 Task: Select italic from the formatting style.
Action: Mouse moved to (151, 103)
Screenshot: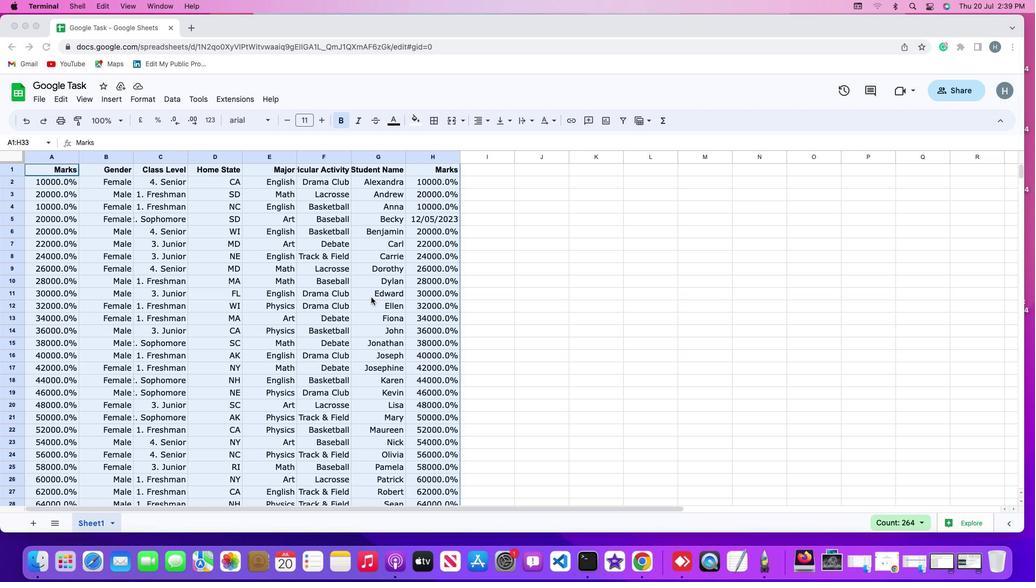
Action: Mouse pressed left at (151, 103)
Screenshot: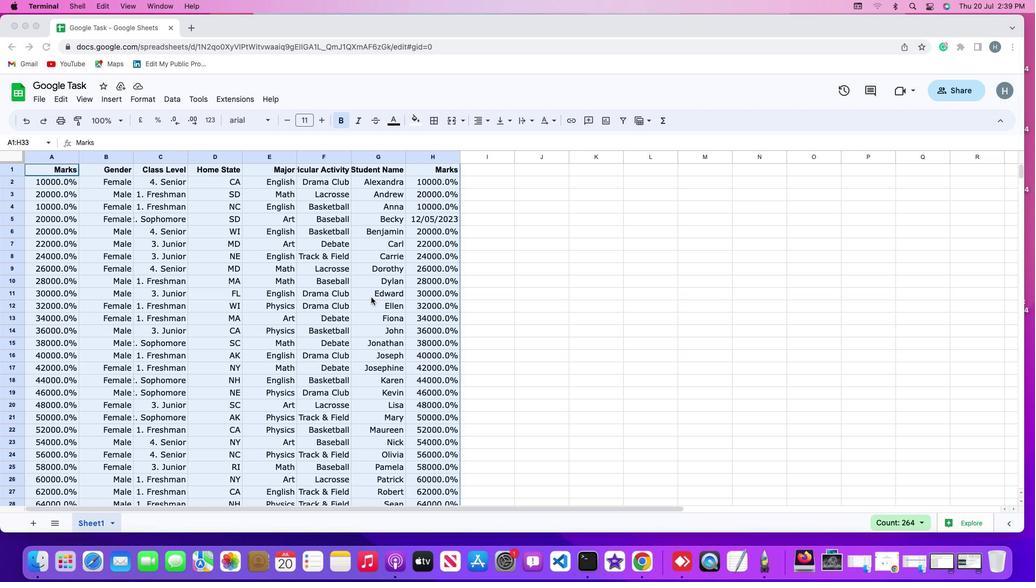 
Action: Mouse moved to (149, 101)
Screenshot: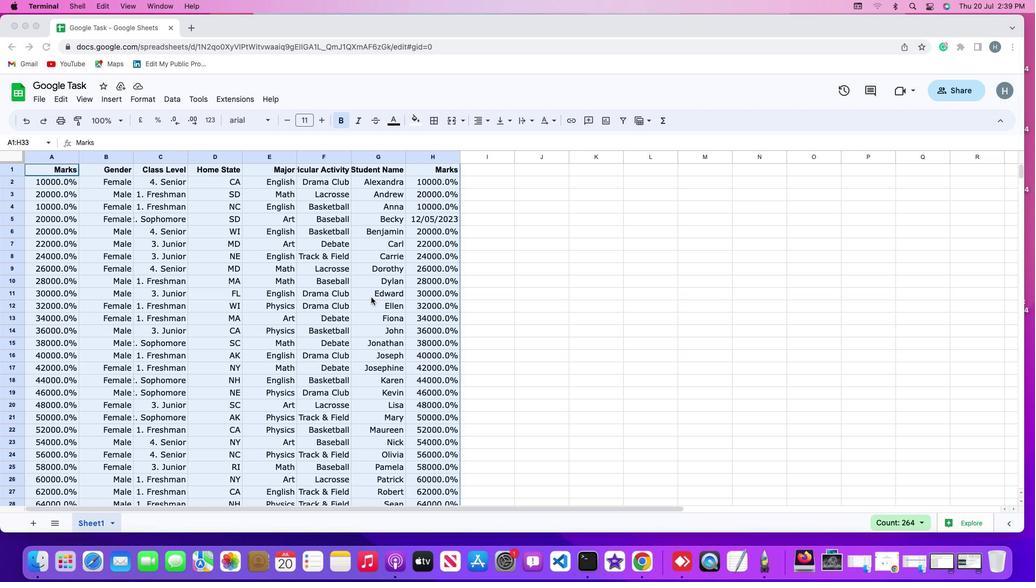 
Action: Mouse pressed left at (149, 101)
Screenshot: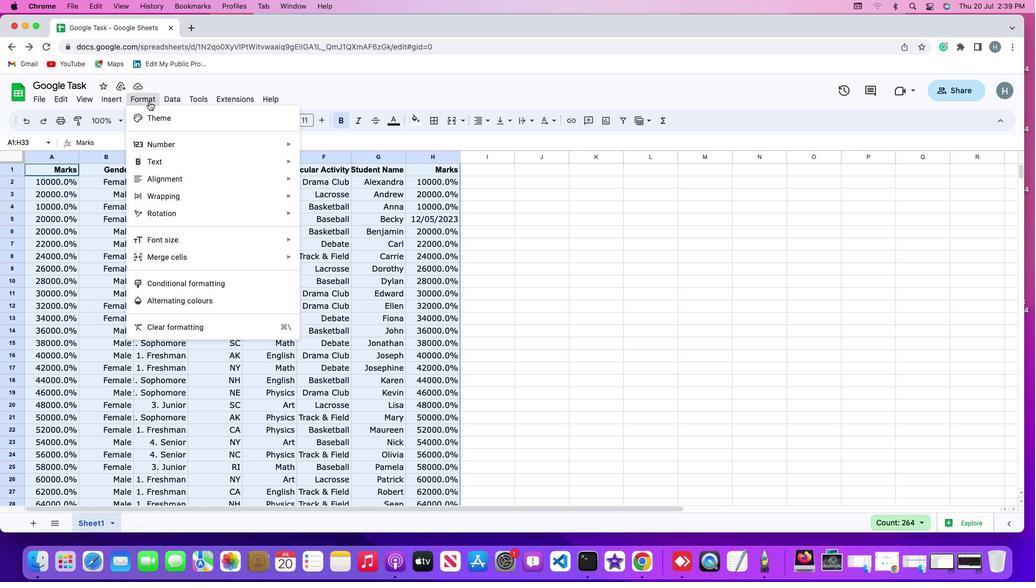 
Action: Mouse moved to (181, 285)
Screenshot: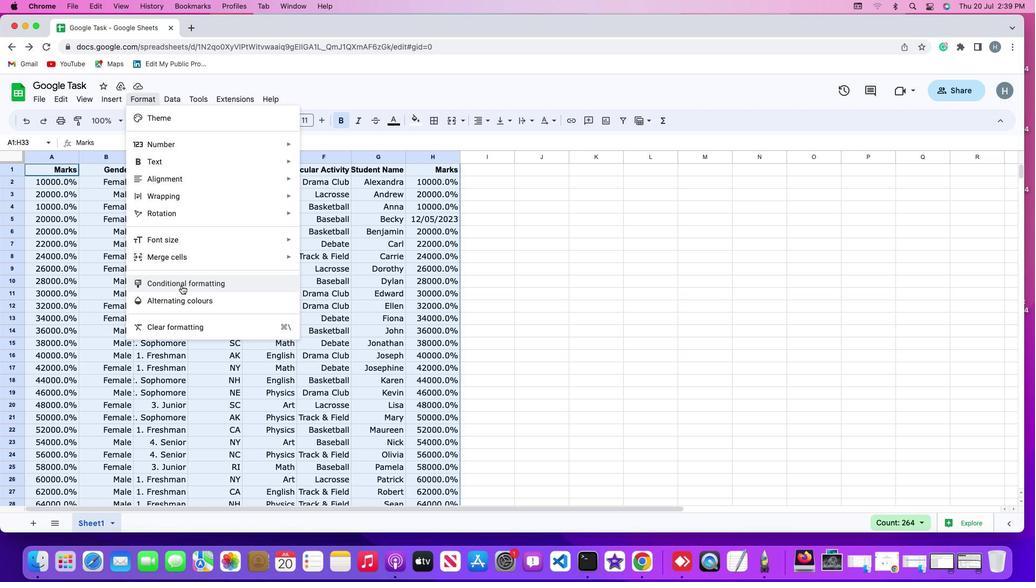 
Action: Mouse pressed left at (181, 285)
Screenshot: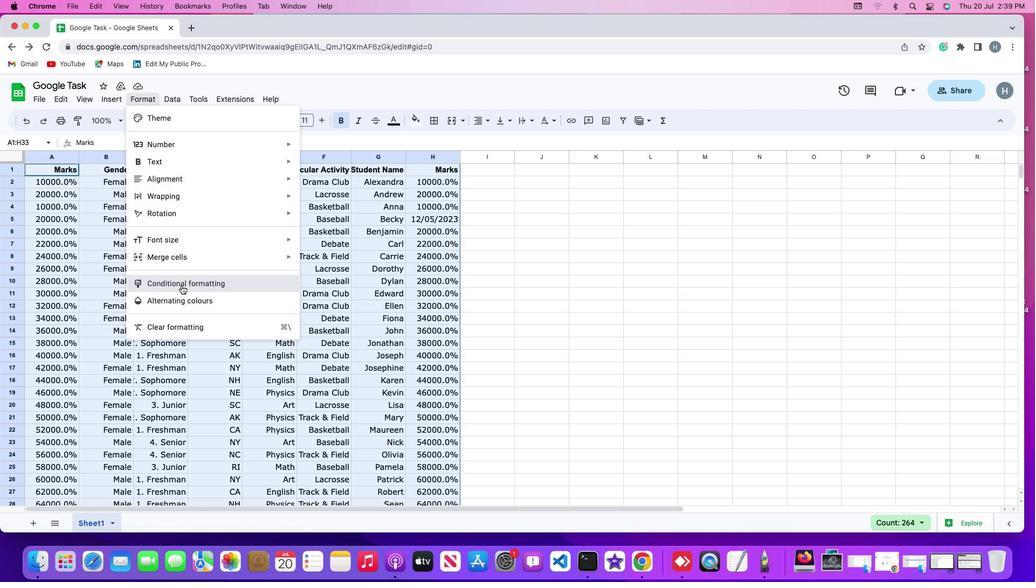 
Action: Mouse moved to (873, 324)
Screenshot: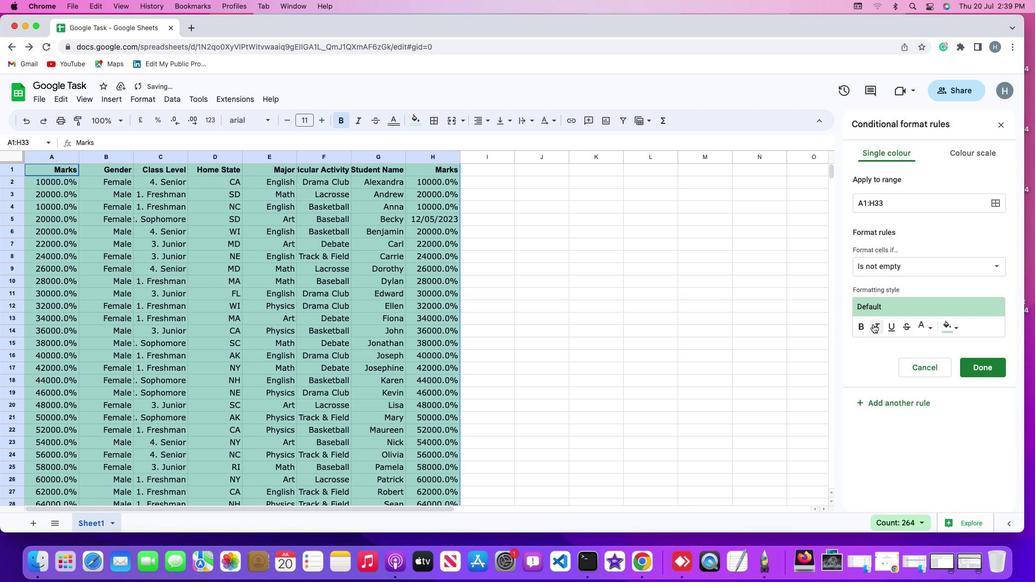 
Action: Mouse pressed left at (873, 324)
Screenshot: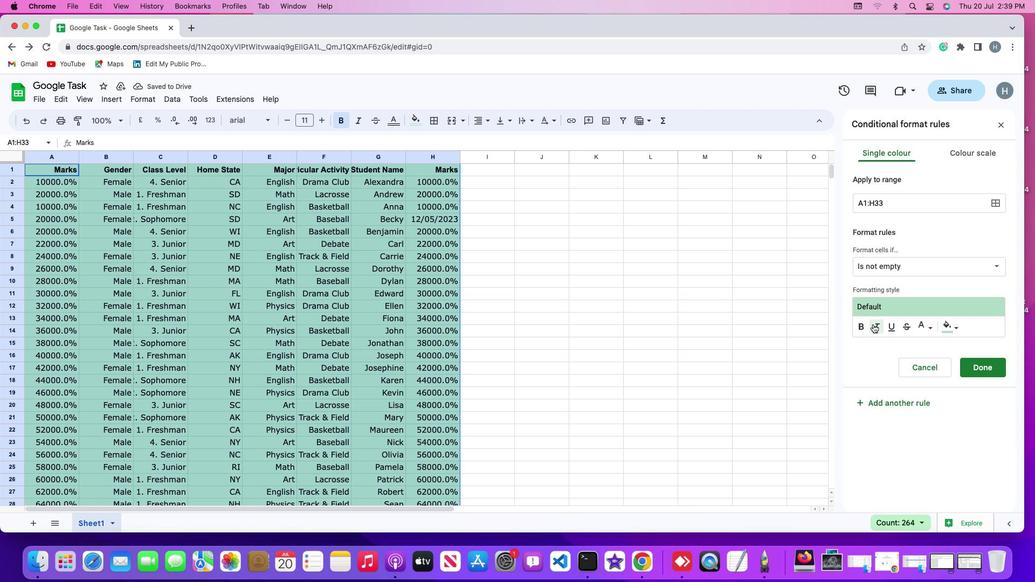
Action: Mouse moved to (665, 340)
Screenshot: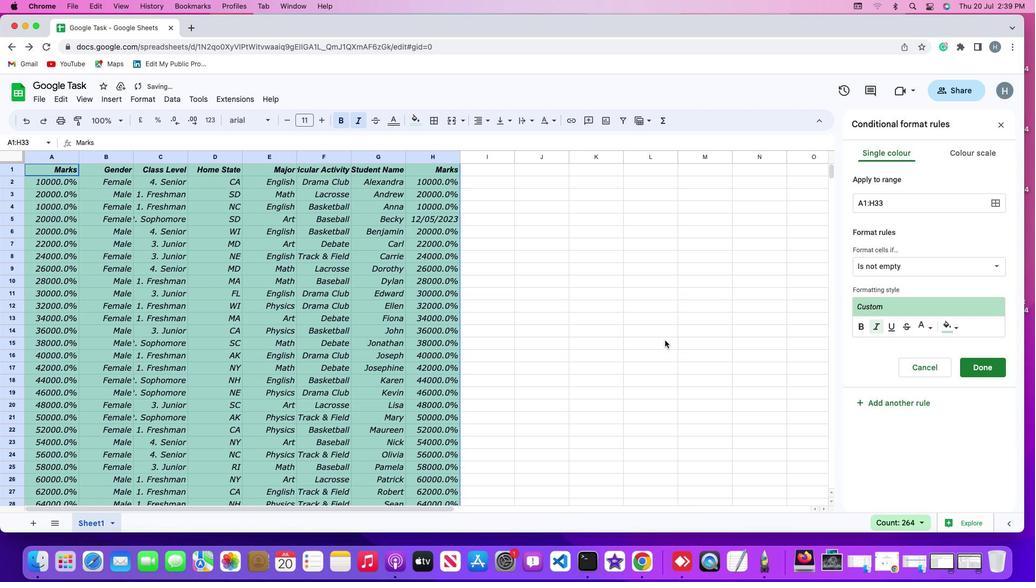 
